 Task: Add Celsius Sparkling Grape Rush, Energy Drink to the cart.
Action: Mouse pressed left at (18, 115)
Screenshot: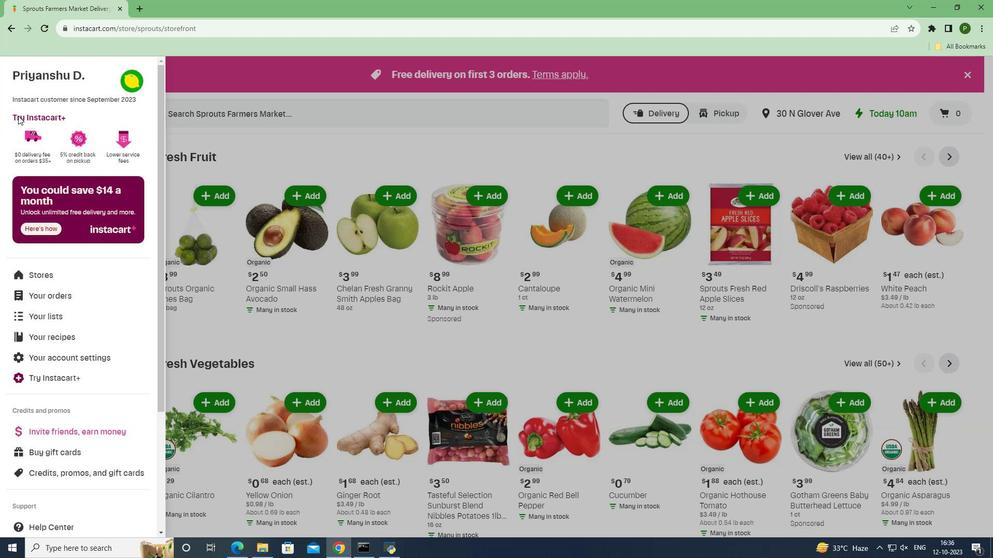 
Action: Mouse moved to (37, 266)
Screenshot: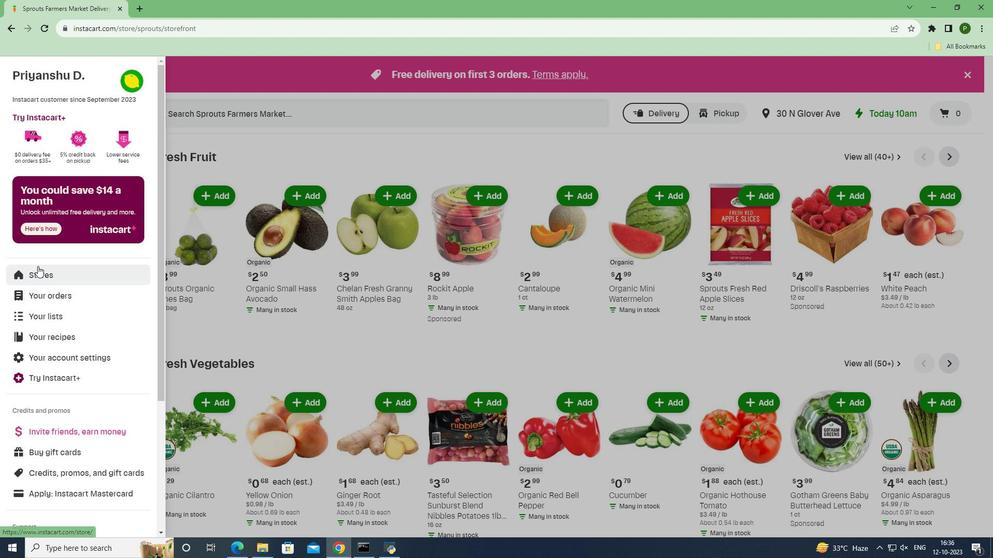 
Action: Mouse pressed left at (37, 266)
Screenshot: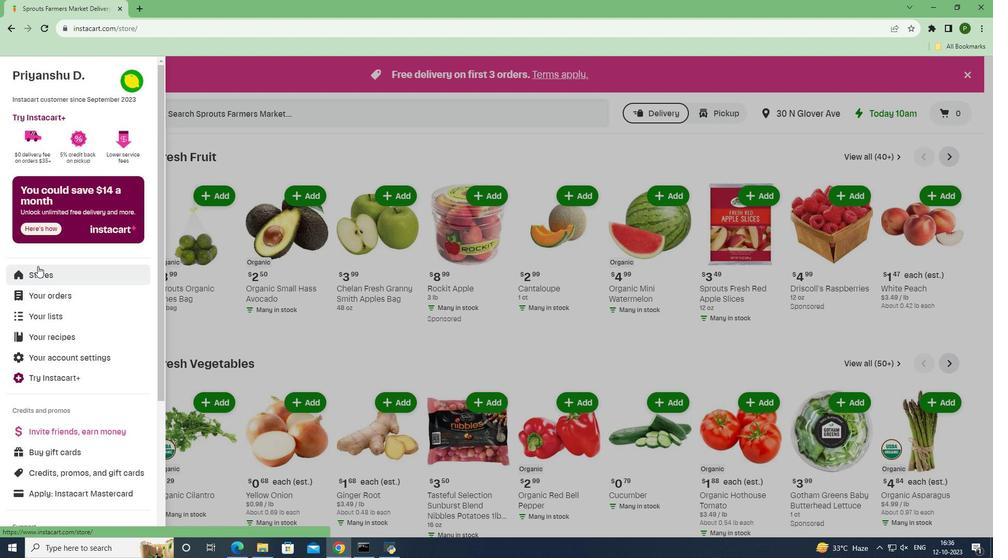 
Action: Mouse moved to (232, 117)
Screenshot: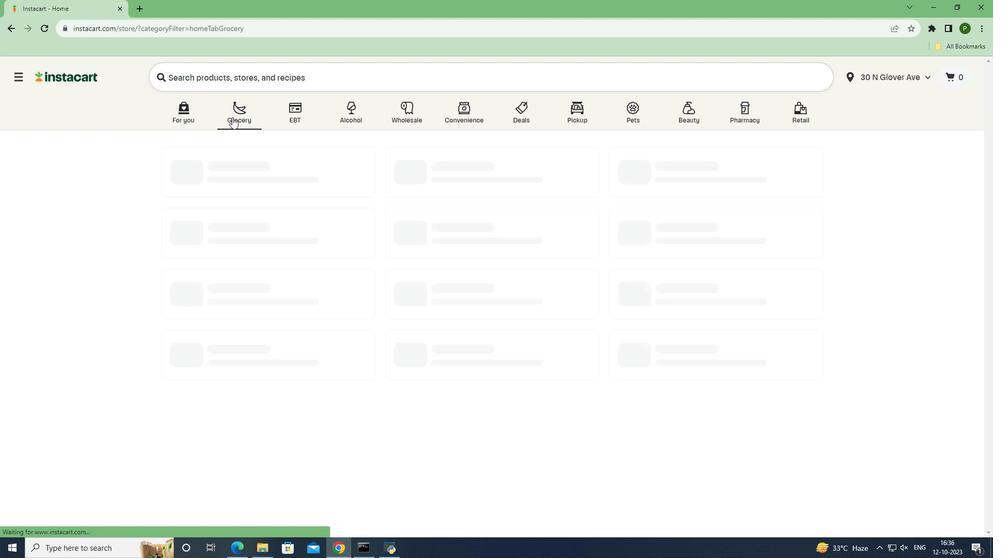 
Action: Mouse pressed left at (232, 117)
Screenshot: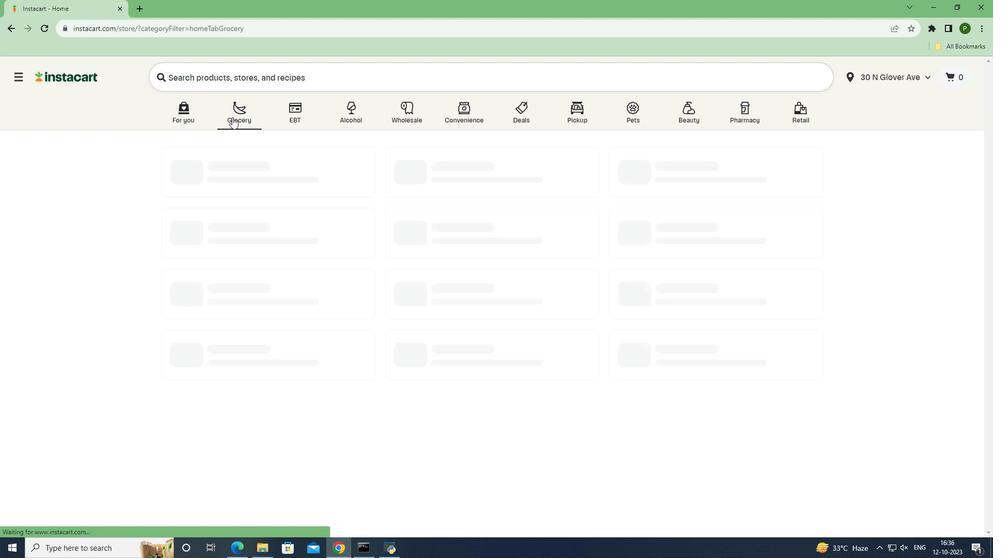 
Action: Mouse moved to (402, 240)
Screenshot: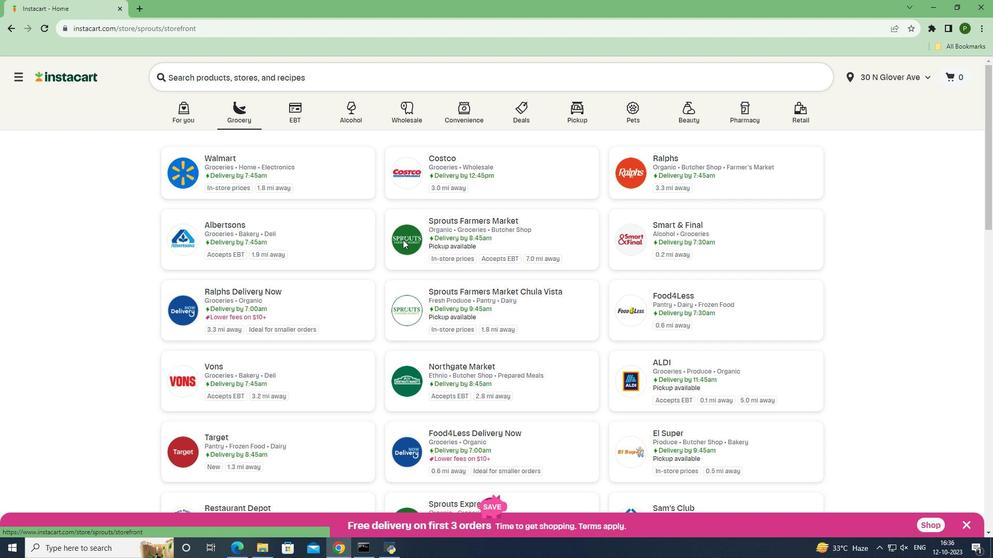 
Action: Mouse pressed left at (402, 240)
Screenshot: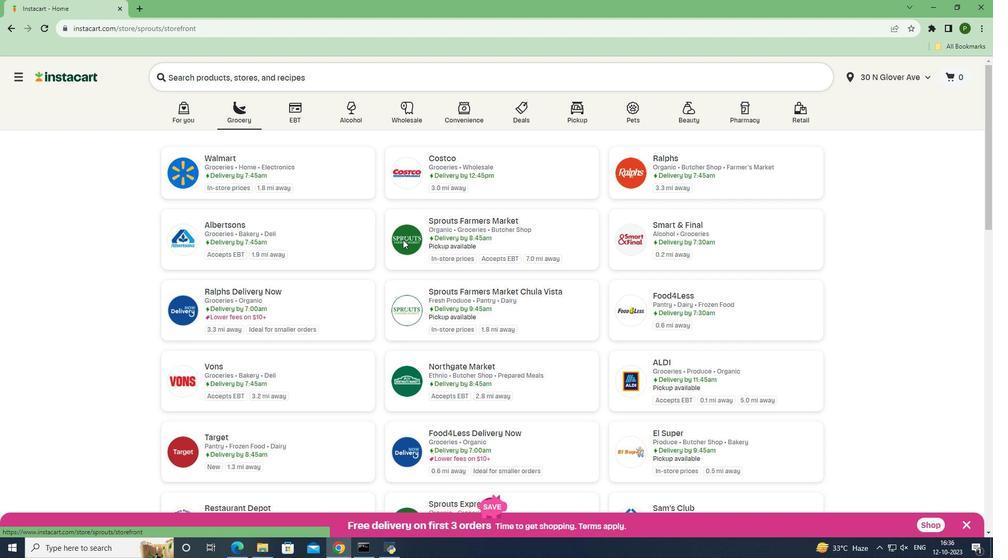 
Action: Mouse moved to (40, 384)
Screenshot: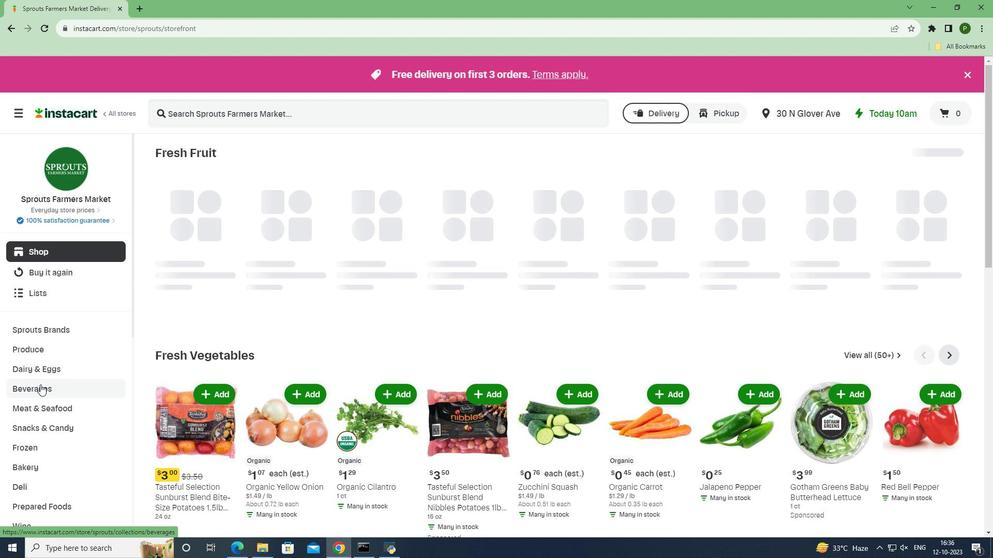 
Action: Mouse pressed left at (40, 384)
Screenshot: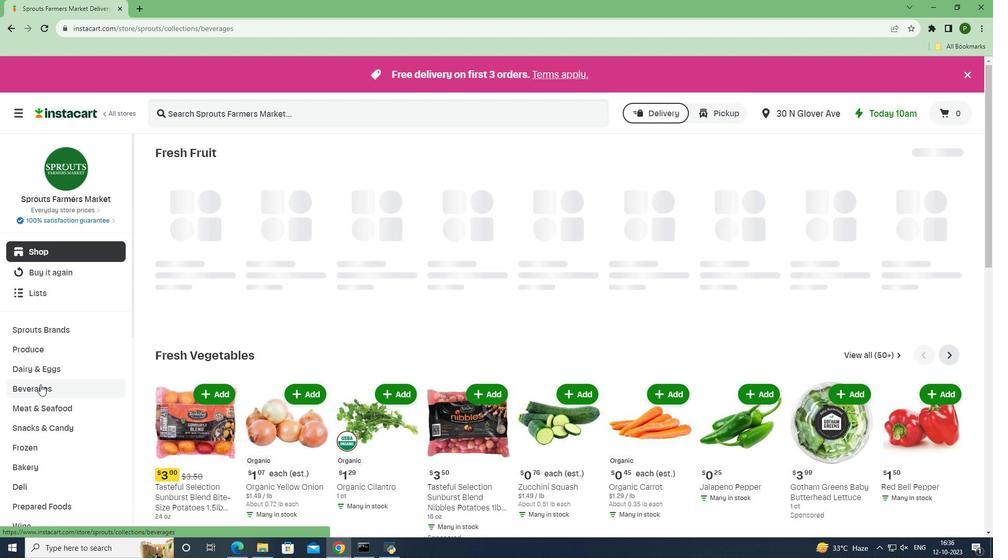 
Action: Mouse moved to (539, 181)
Screenshot: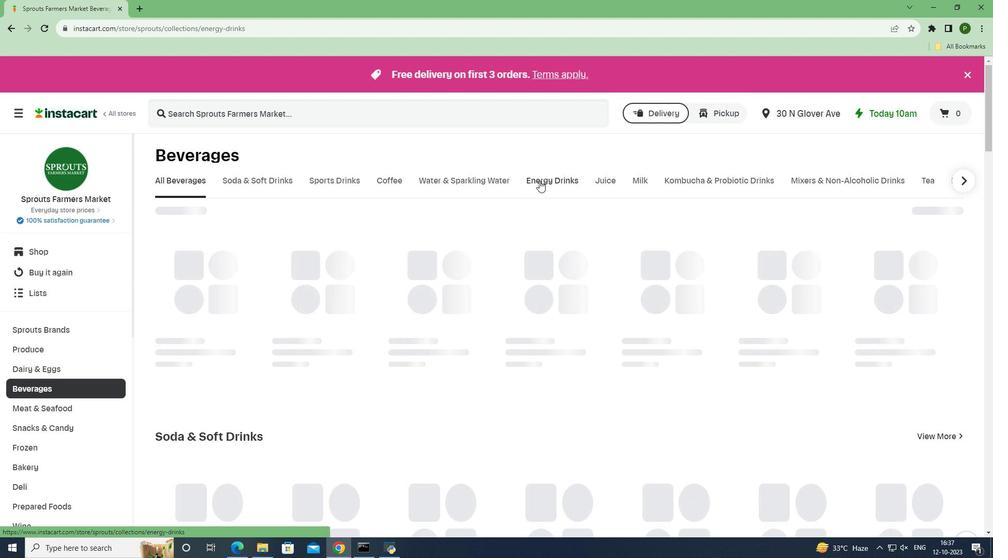 
Action: Mouse pressed left at (539, 181)
Screenshot: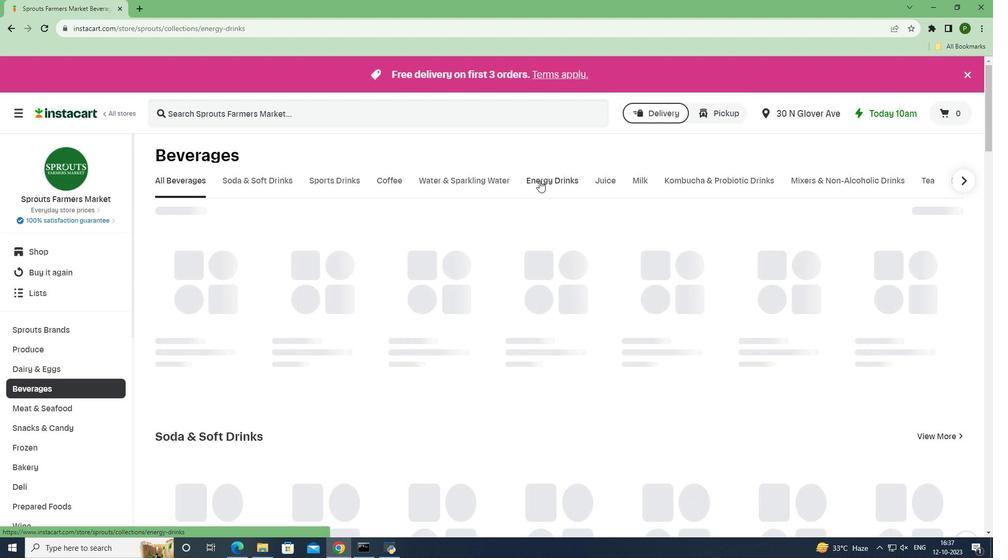 
Action: Mouse moved to (260, 110)
Screenshot: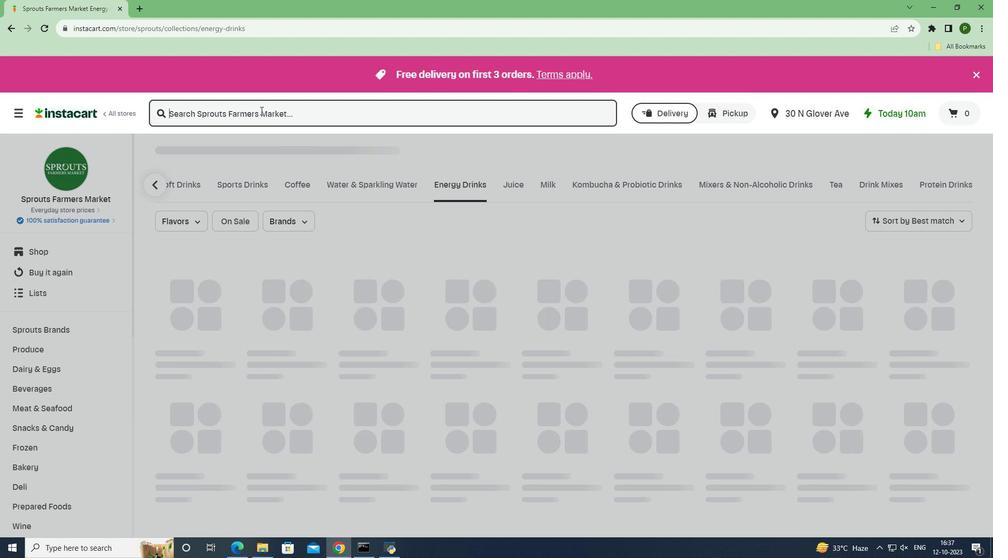 
Action: Mouse pressed left at (260, 110)
Screenshot: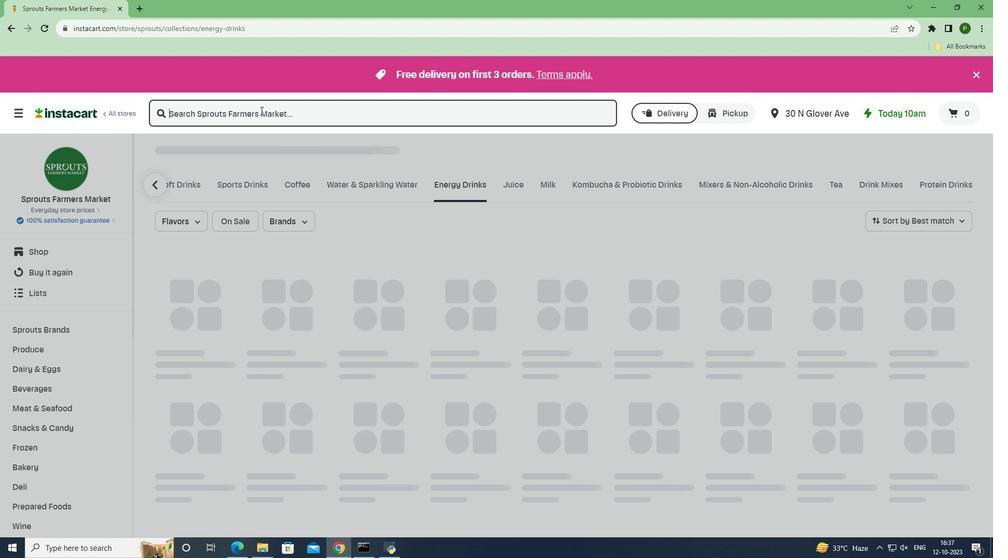 
Action: Key pressed <Key.caps_lock>C<Key.caps_lock>elsius<Key.space><Key.caps_lock>S<Key.caps_lock>parkling<Key.space><Key.caps_lock>G<Key.caps_lock>rape<Key.space><Key.caps_lock>E<Key.backspace>R<Key.caps_lock>ush<Key.space>,<Key.space><Key.caps_lock>E<Key.caps_lock>nergy<Key.space><Key.caps_lock>D<Key.caps_lock>rink<Key.space><Key.enter>
Screenshot: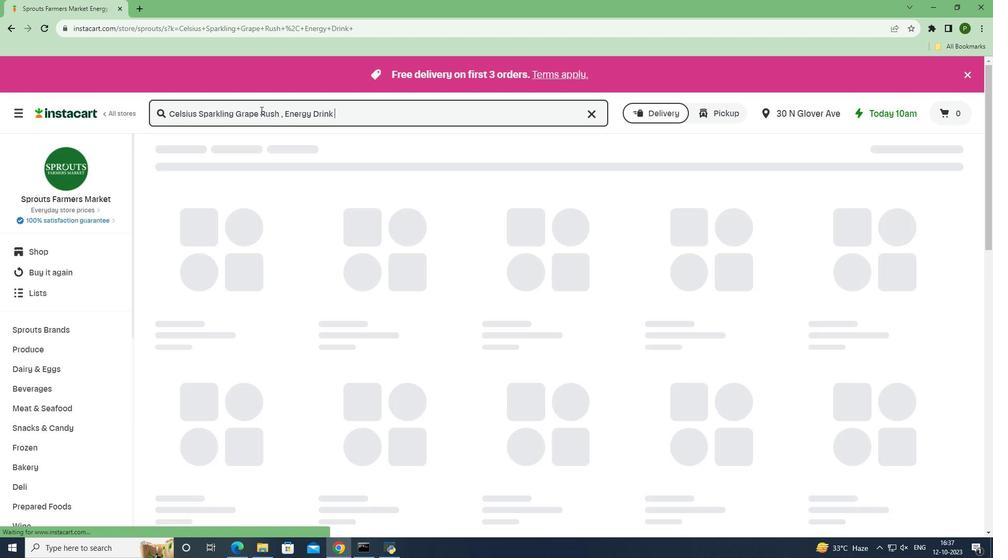 
Action: Mouse moved to (287, 287)
Screenshot: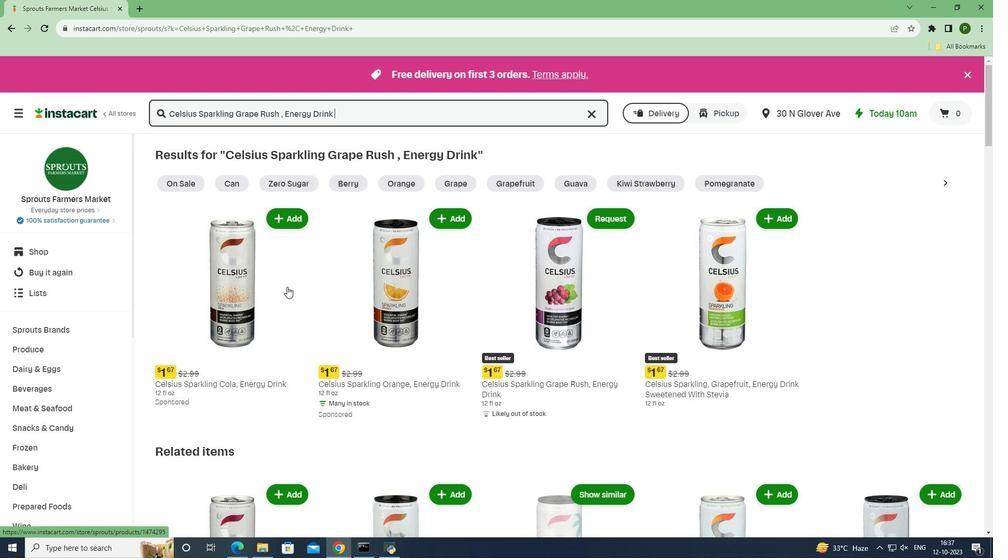 
Action: Mouse scrolled (287, 286) with delta (0, 0)
Screenshot: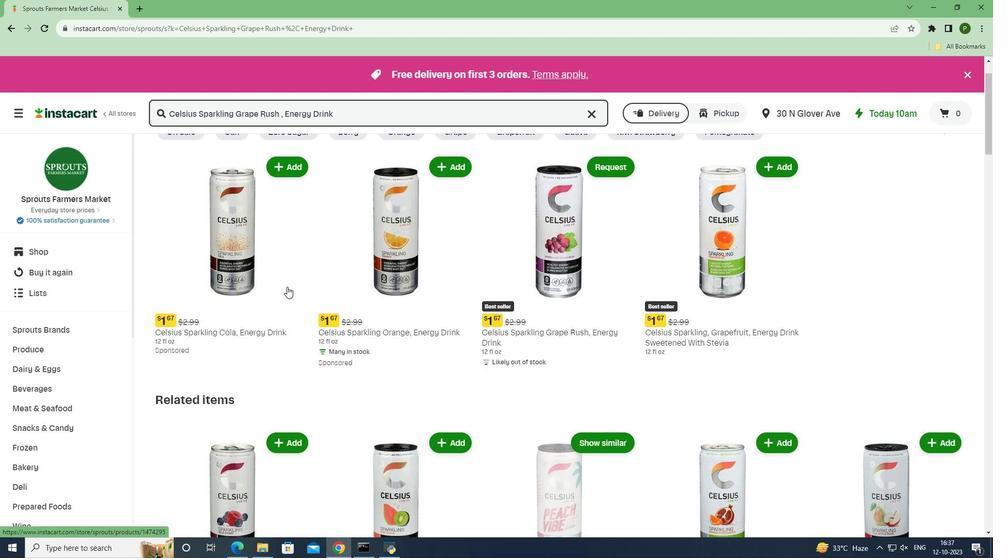 
Action: Mouse scrolled (287, 287) with delta (0, 0)
Screenshot: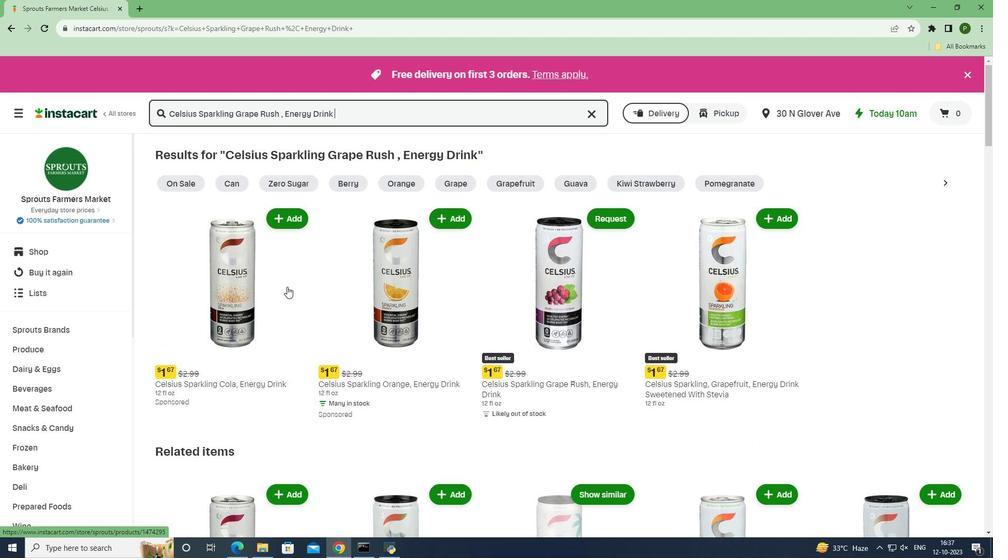 
Action: Mouse moved to (605, 217)
Screenshot: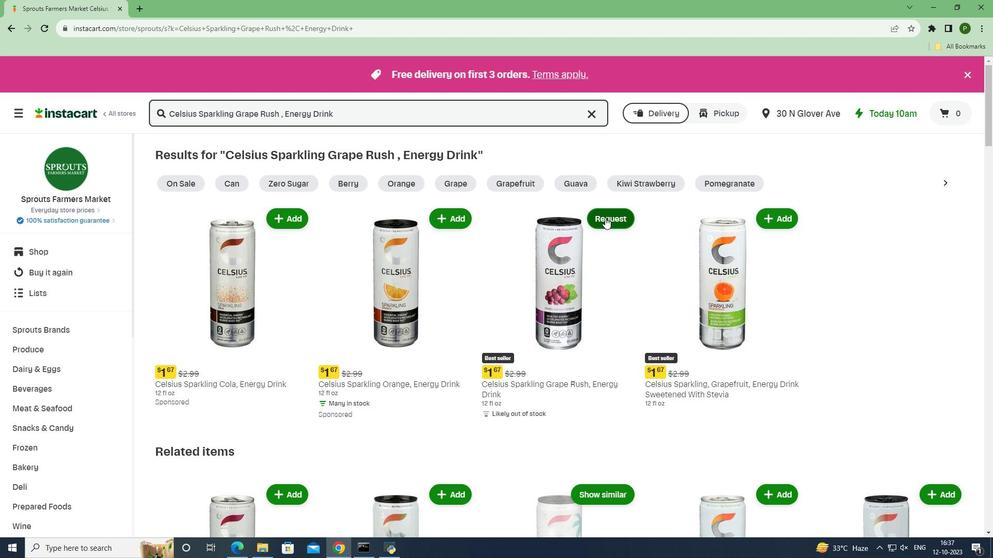 
Action: Mouse pressed left at (605, 217)
Screenshot: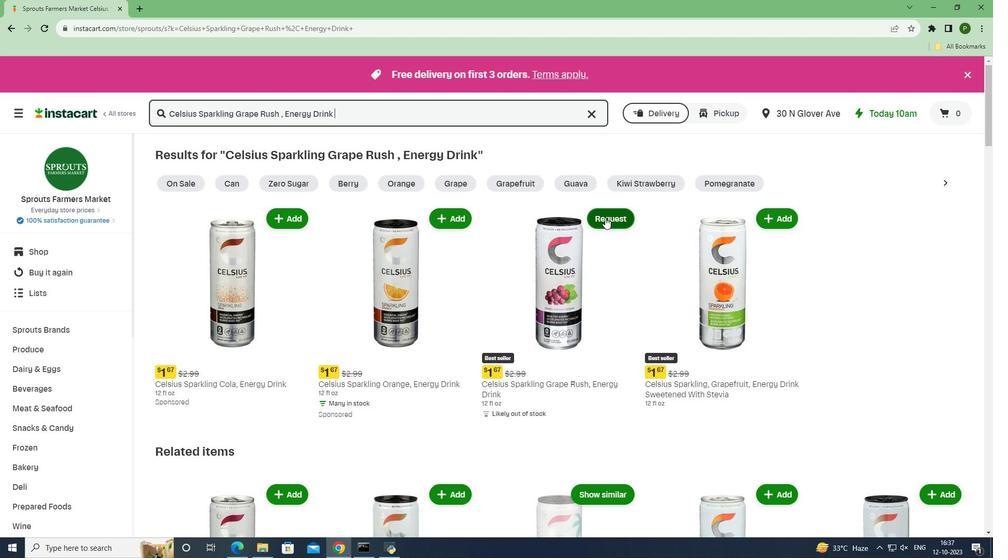 
Action: Mouse moved to (487, 427)
Screenshot: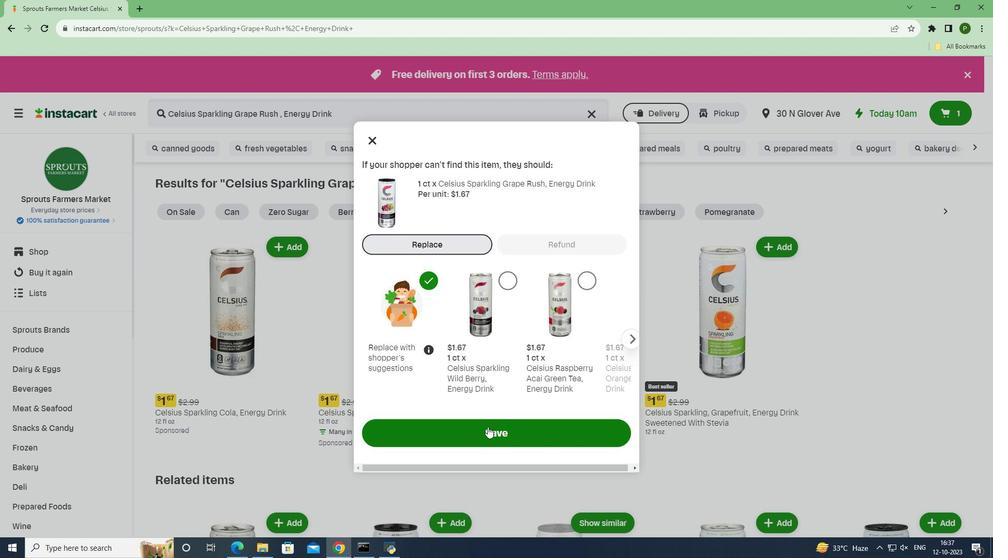 
Action: Mouse pressed left at (487, 427)
Screenshot: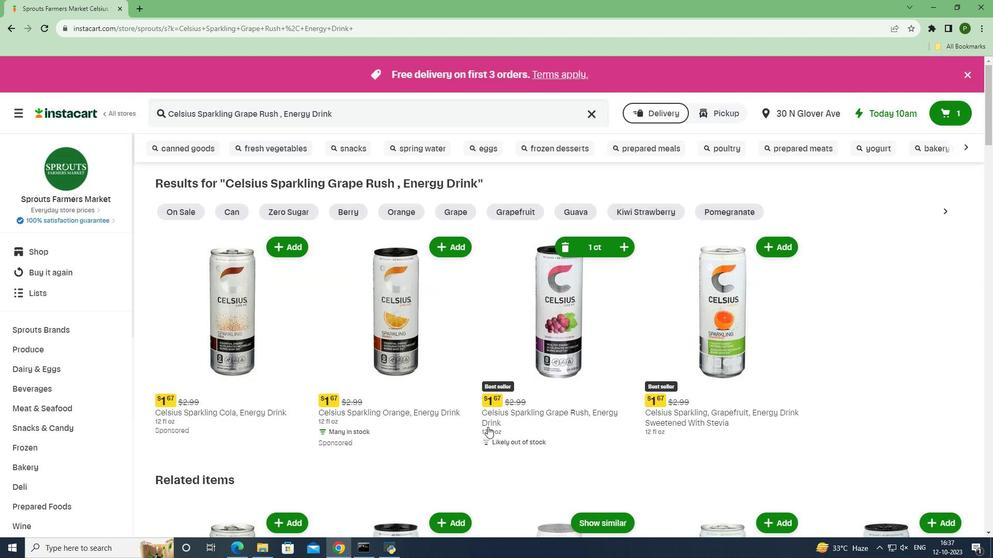 
